 Task: Assign Person0004 as Assignee of Child Issue ChildIssue0017 of Issue Issue0009 in Backlog  in Scrum Project Project0002 in Jira
Action: Mouse moved to (412, 474)
Screenshot: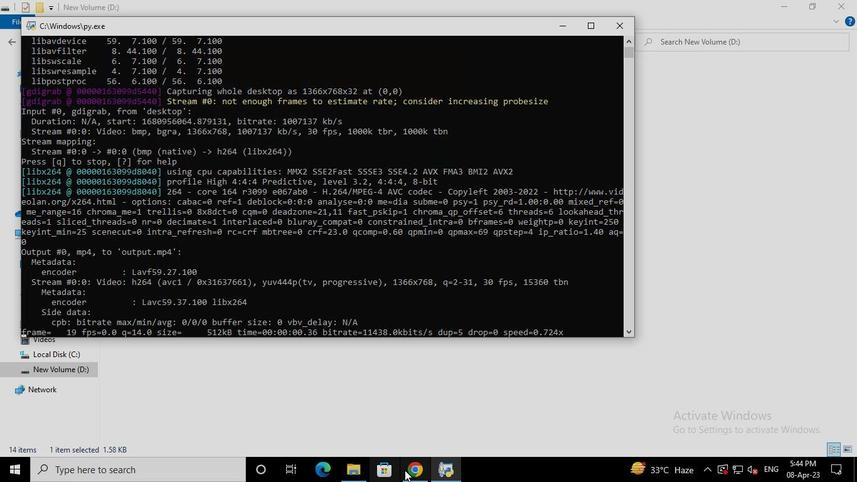 
Action: Mouse pressed left at (412, 474)
Screenshot: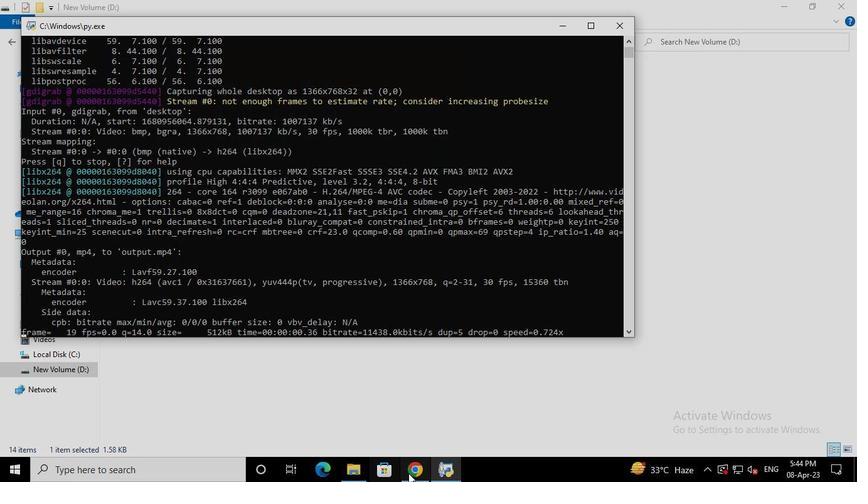 
Action: Mouse moved to (80, 193)
Screenshot: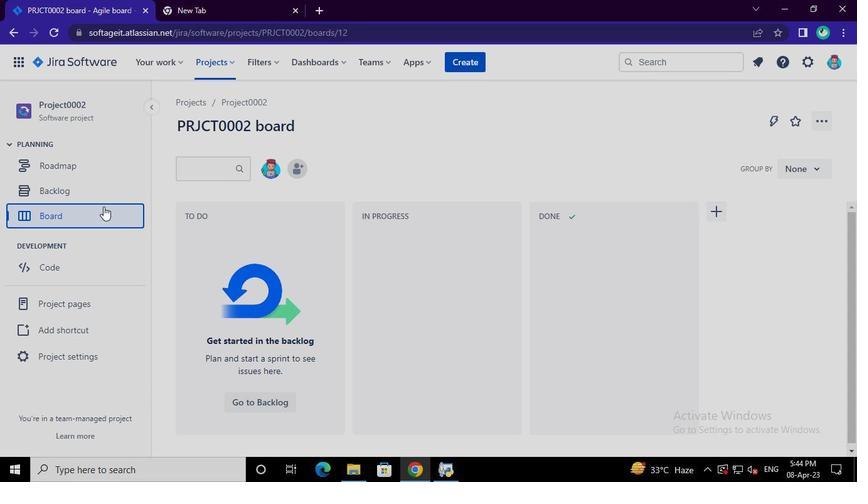 
Action: Mouse pressed left at (80, 193)
Screenshot: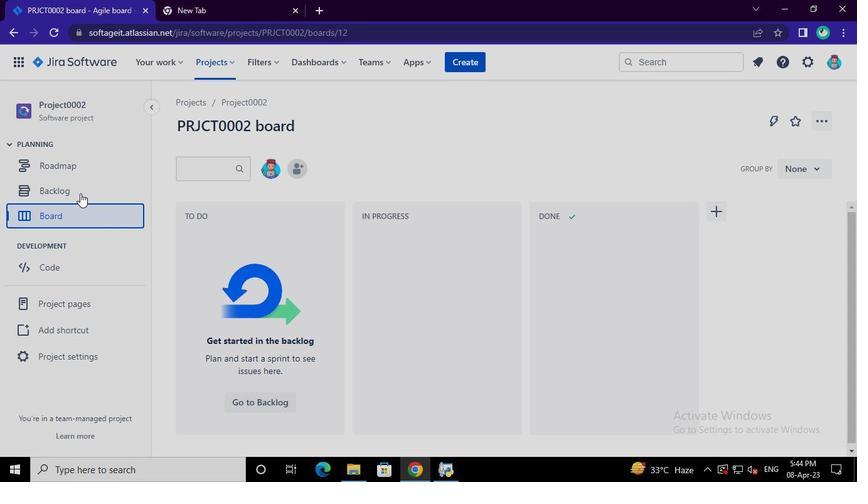 
Action: Mouse moved to (283, 422)
Screenshot: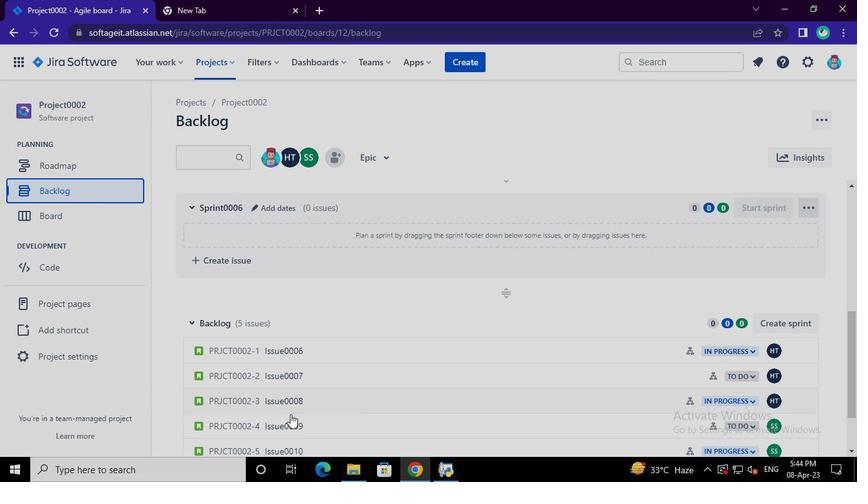 
Action: Mouse pressed left at (283, 422)
Screenshot: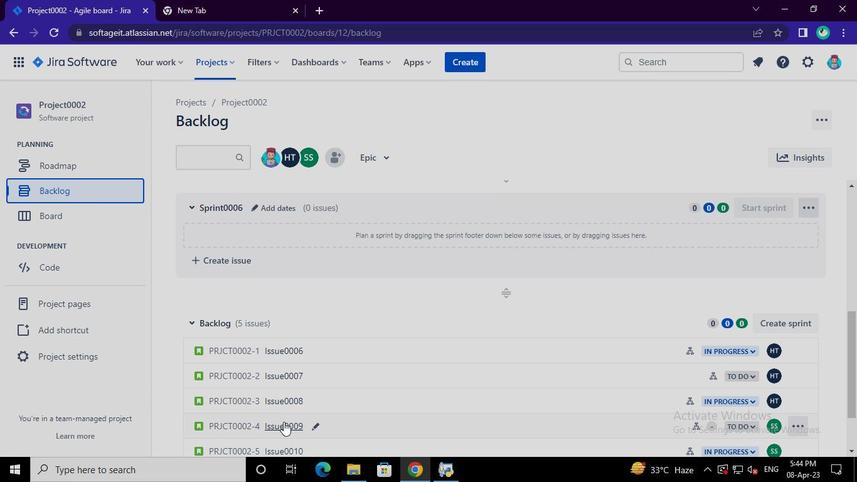 
Action: Mouse moved to (776, 337)
Screenshot: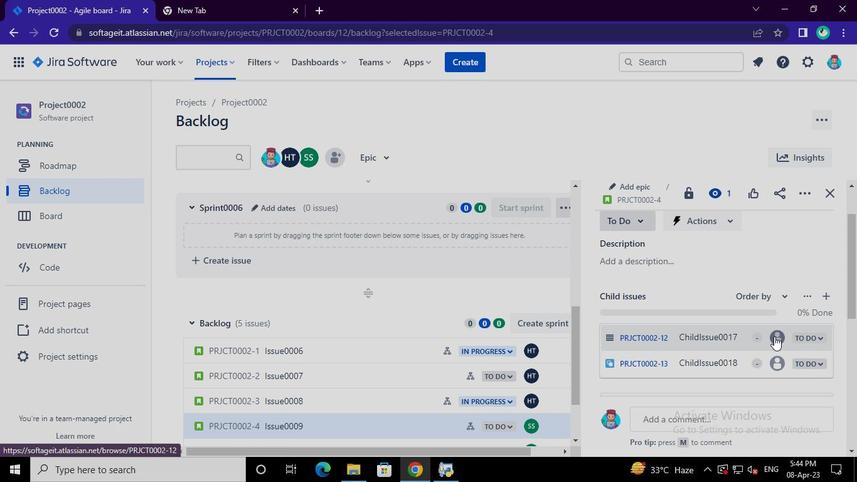 
Action: Mouse pressed left at (776, 337)
Screenshot: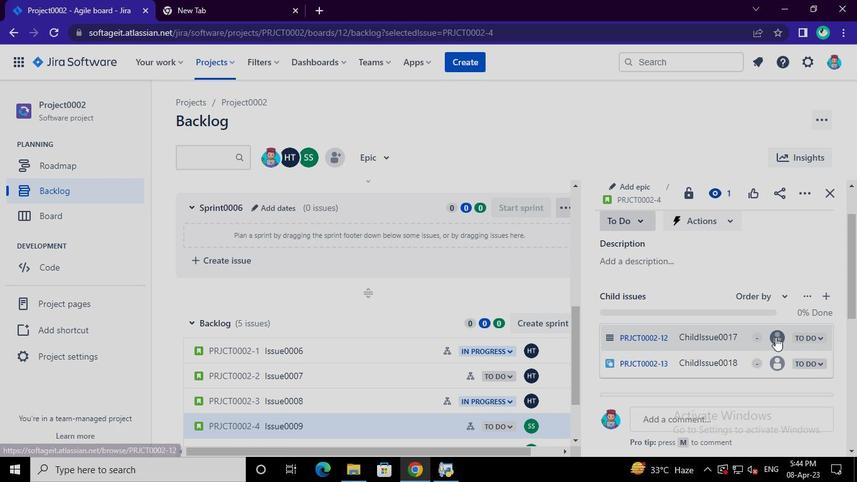 
Action: Mouse moved to (663, 351)
Screenshot: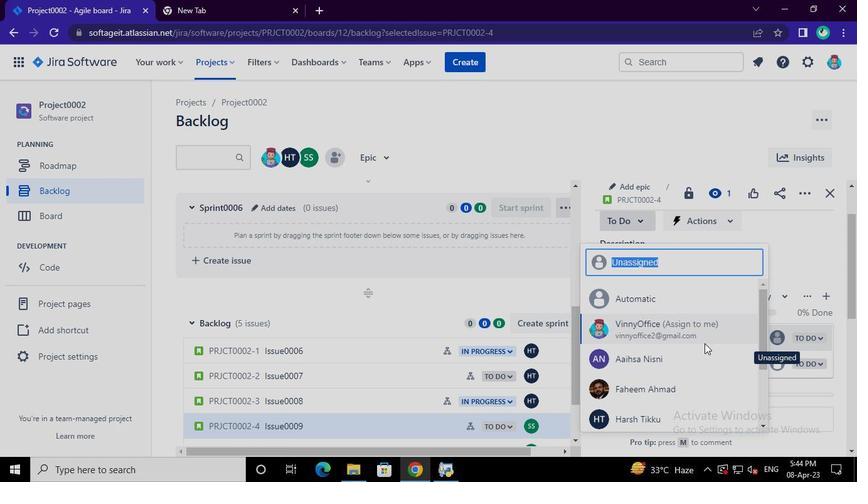 
Action: Mouse pressed left at (663, 351)
Screenshot: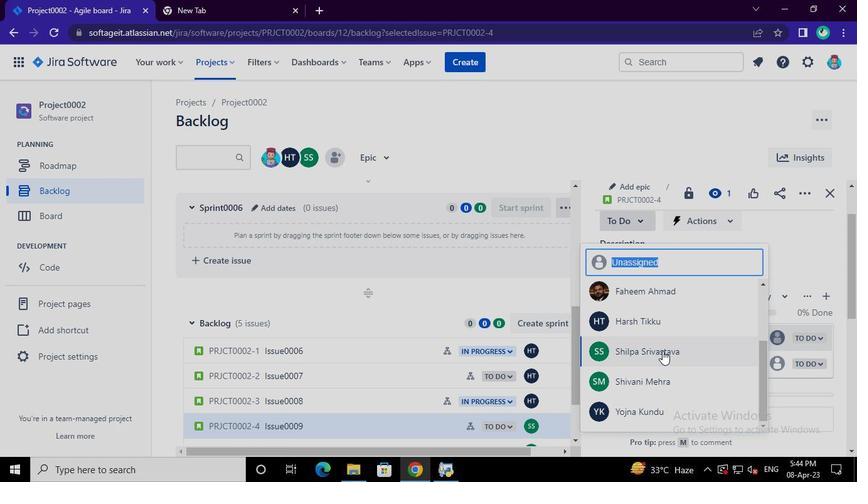 
Action: Mouse moved to (452, 475)
Screenshot: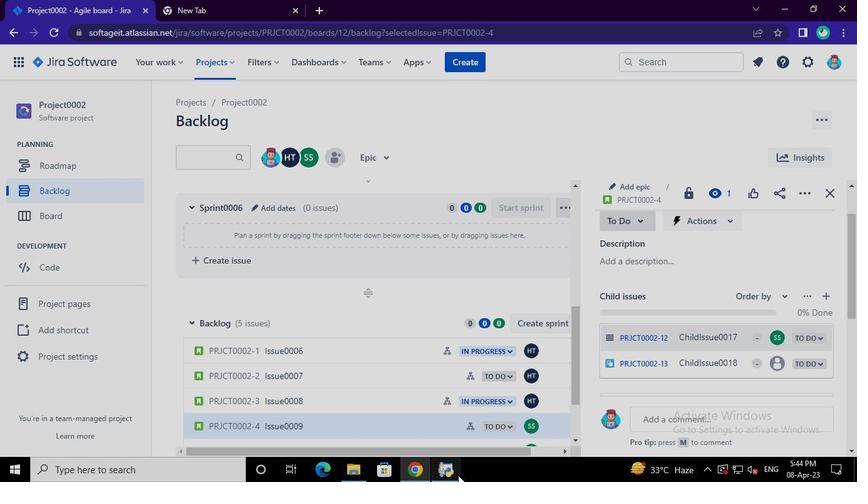 
Action: Mouse pressed left at (452, 475)
Screenshot: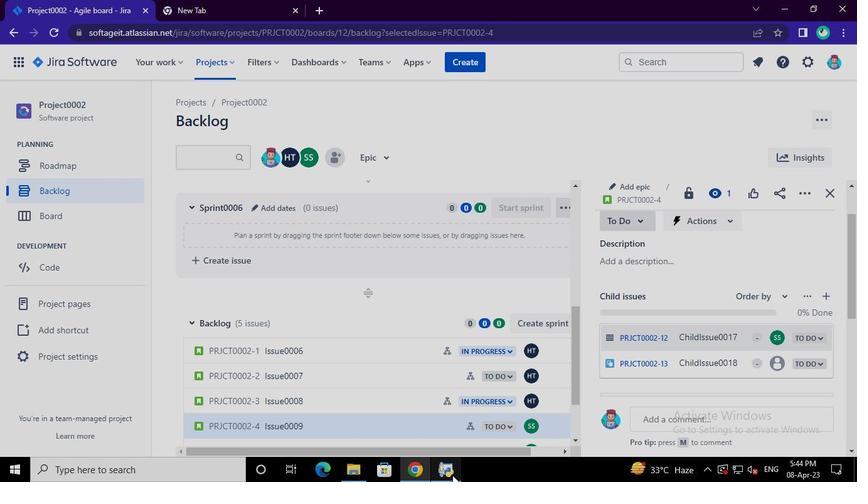 
Action: Mouse moved to (618, 28)
Screenshot: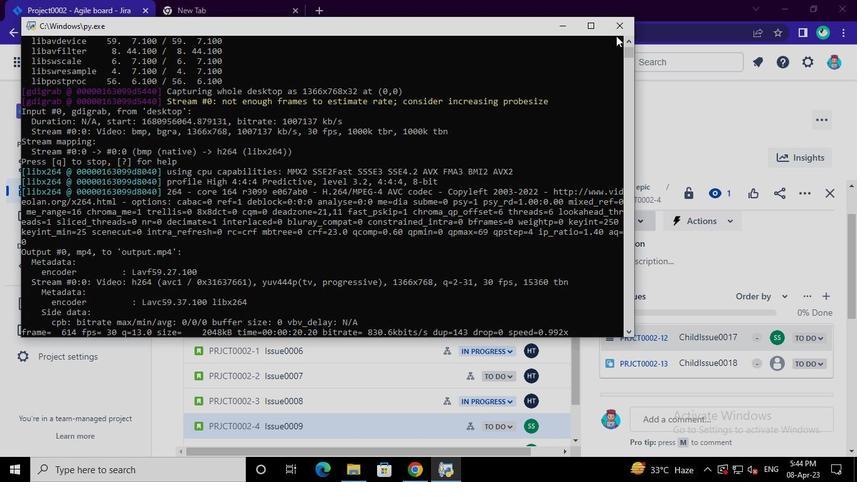 
Action: Mouse pressed left at (618, 28)
Screenshot: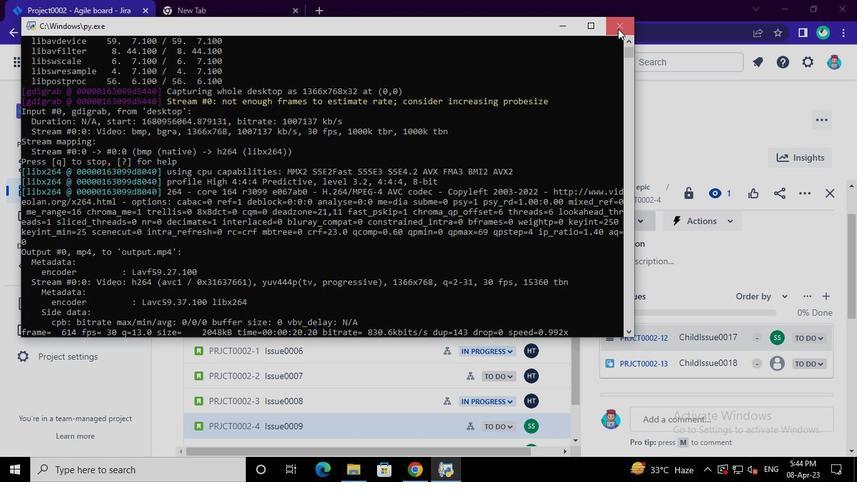 
